 Task: Add Traditional Medicinals Organic Dandelion Leaf & Root Tea to the cart.
Action: Mouse pressed left at (17, 114)
Screenshot: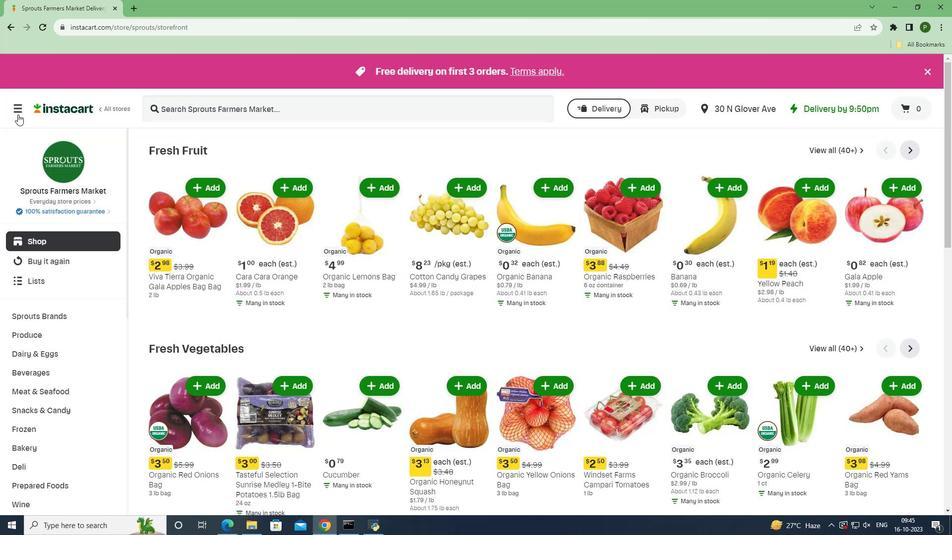 
Action: Mouse moved to (32, 263)
Screenshot: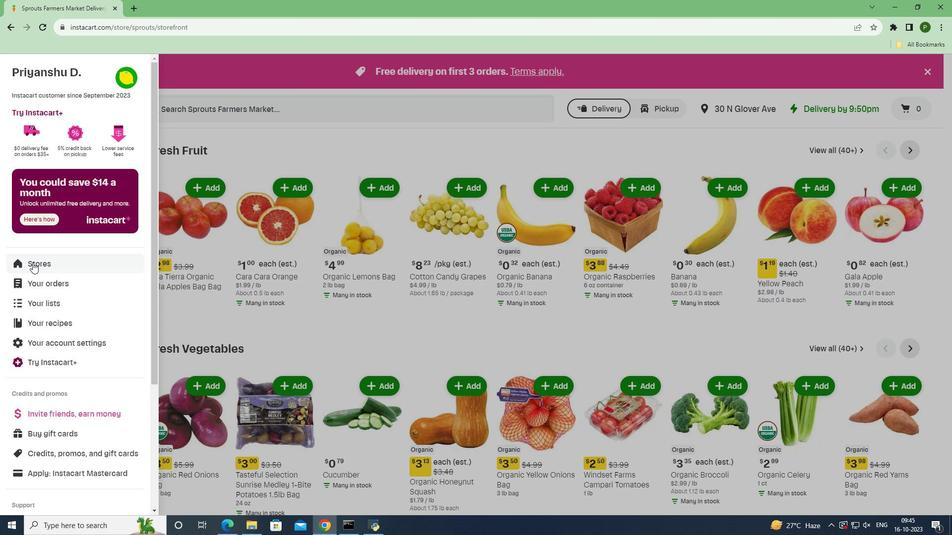 
Action: Mouse pressed left at (32, 263)
Screenshot: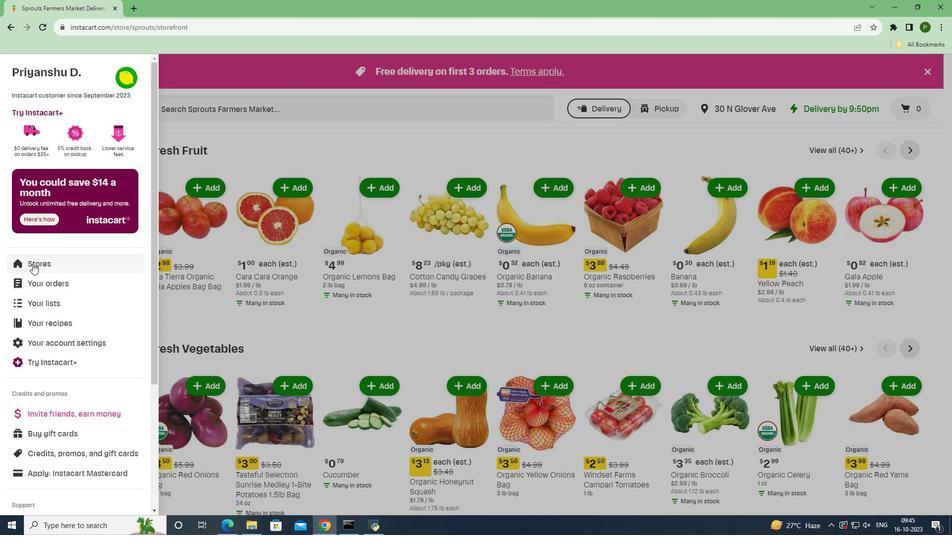 
Action: Mouse moved to (216, 120)
Screenshot: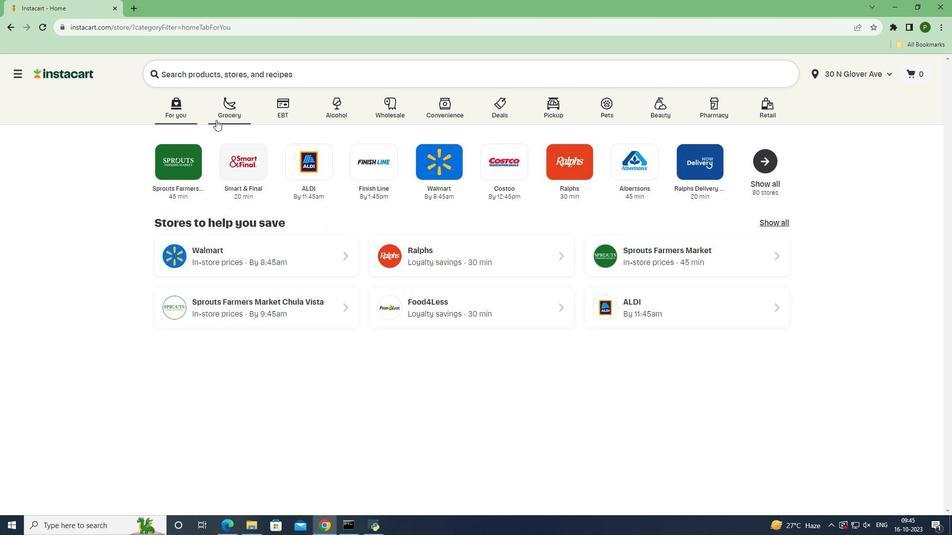 
Action: Mouse pressed left at (216, 120)
Screenshot: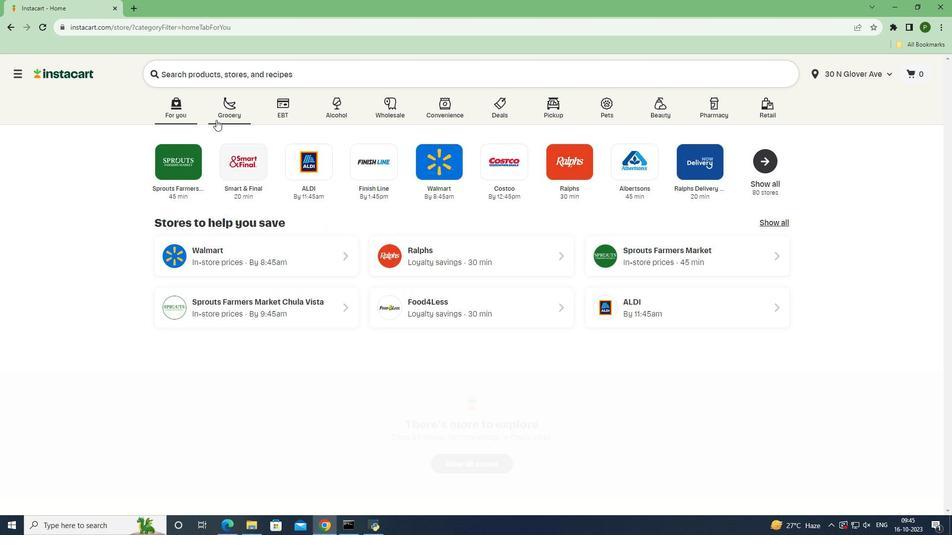 
Action: Mouse moved to (602, 235)
Screenshot: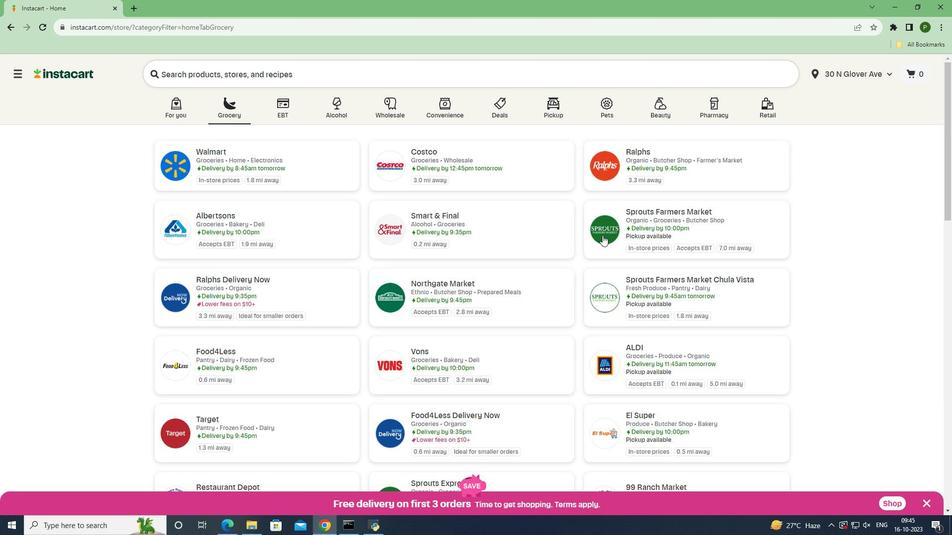 
Action: Mouse pressed left at (602, 235)
Screenshot: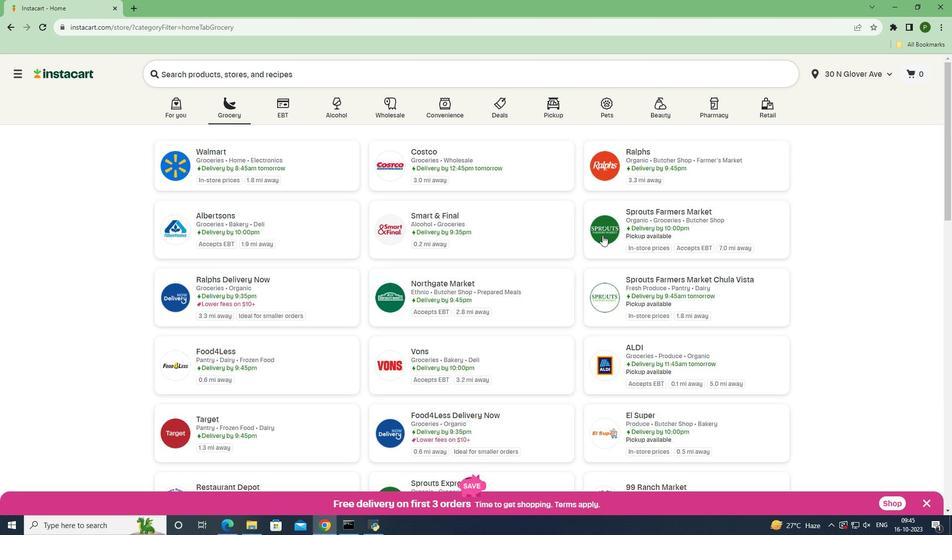 
Action: Mouse moved to (68, 373)
Screenshot: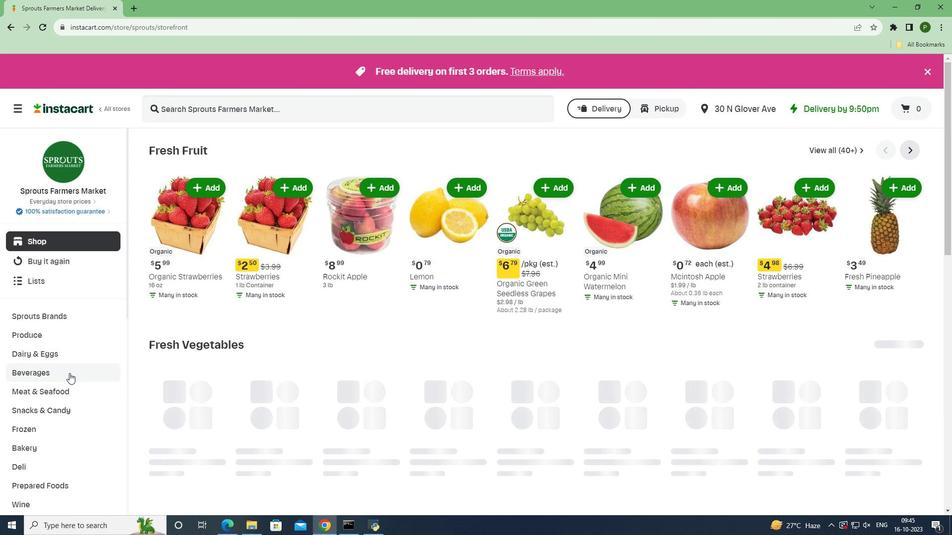 
Action: Mouse pressed left at (68, 373)
Screenshot: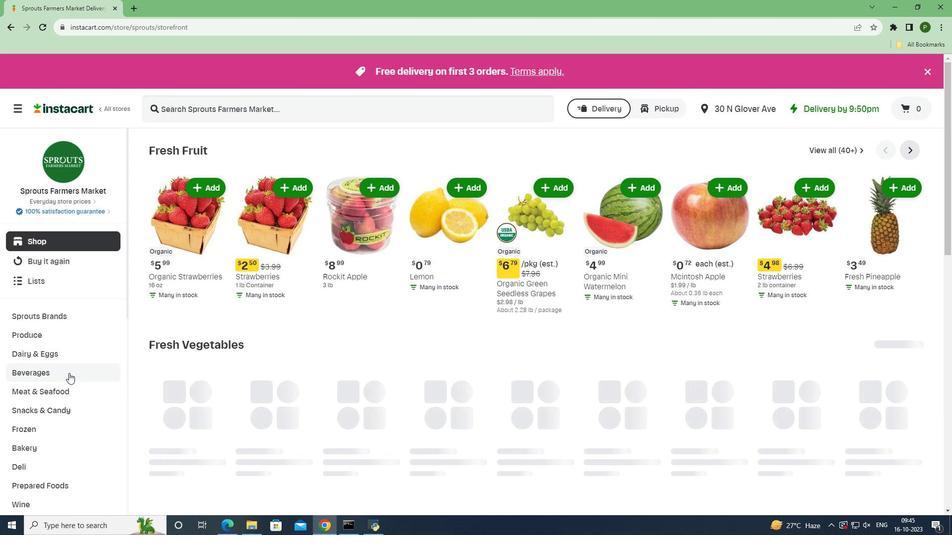 
Action: Mouse moved to (866, 169)
Screenshot: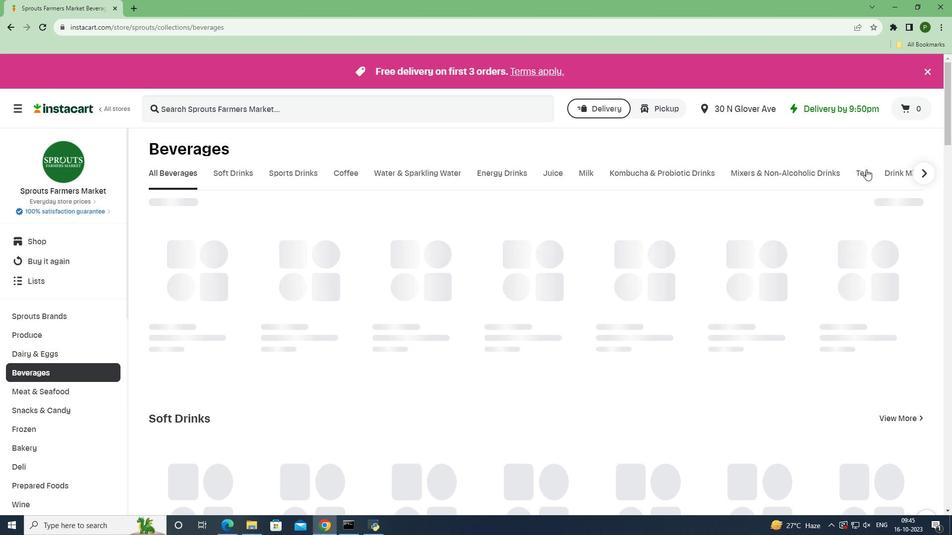 
Action: Mouse pressed left at (866, 169)
Screenshot: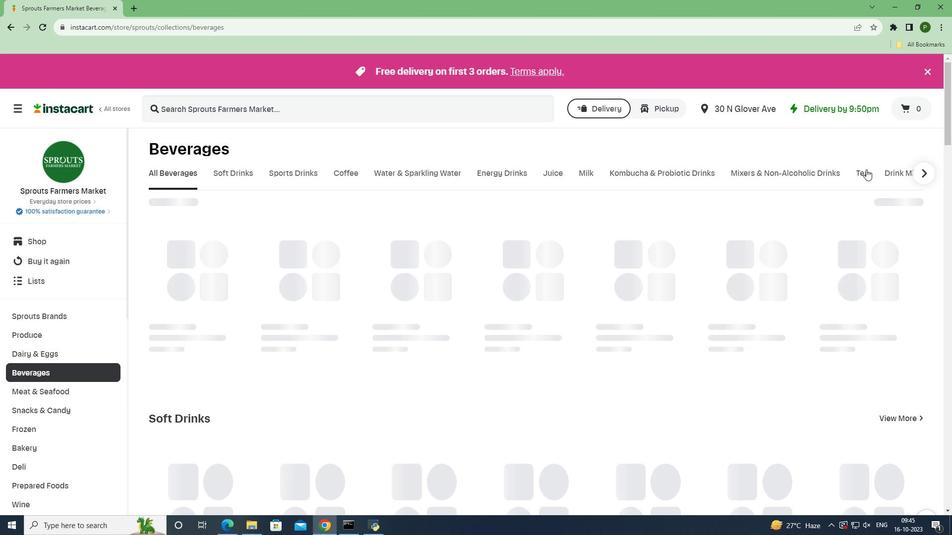 
Action: Mouse moved to (347, 114)
Screenshot: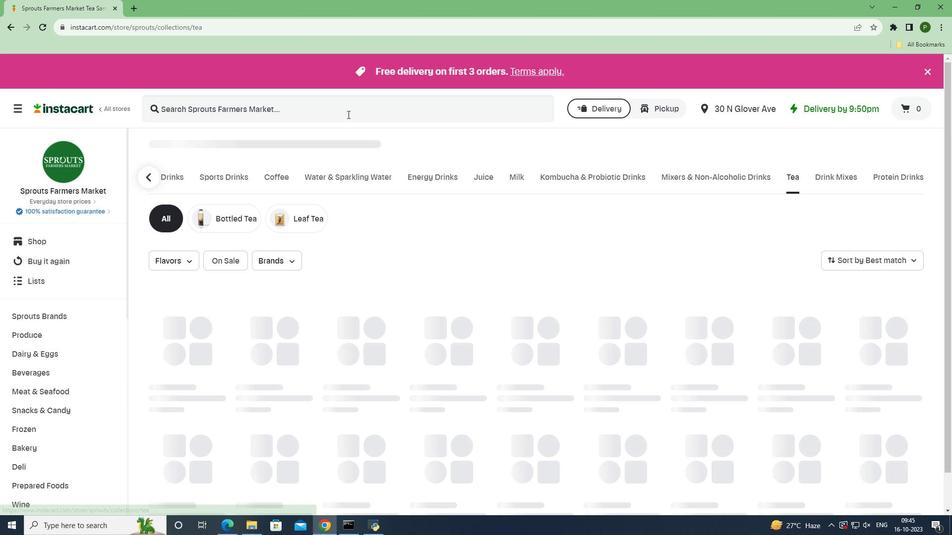 
Action: Mouse pressed left at (347, 114)
Screenshot: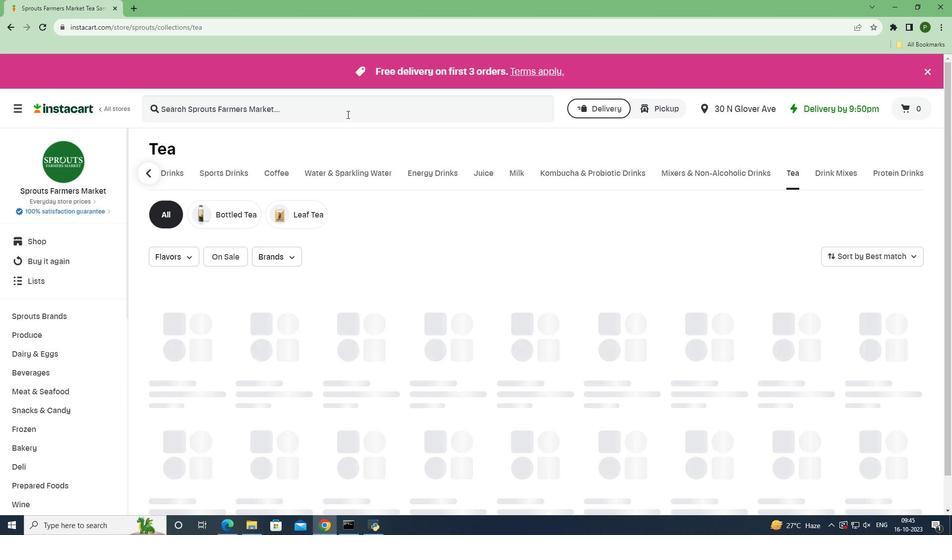 
Action: Key pressed <Key.caps_lock>T<Key.caps_lock>raditional<Key.space><Key.caps_lock>M<Key.caps_lock>edicinals<Key.space><Key.caps_lock>O<Key.caps_lock>rganic<Key.space><Key.caps_lock>D<Key.caps_lock>andelion<Key.space><Key.caps_lock>
Screenshot: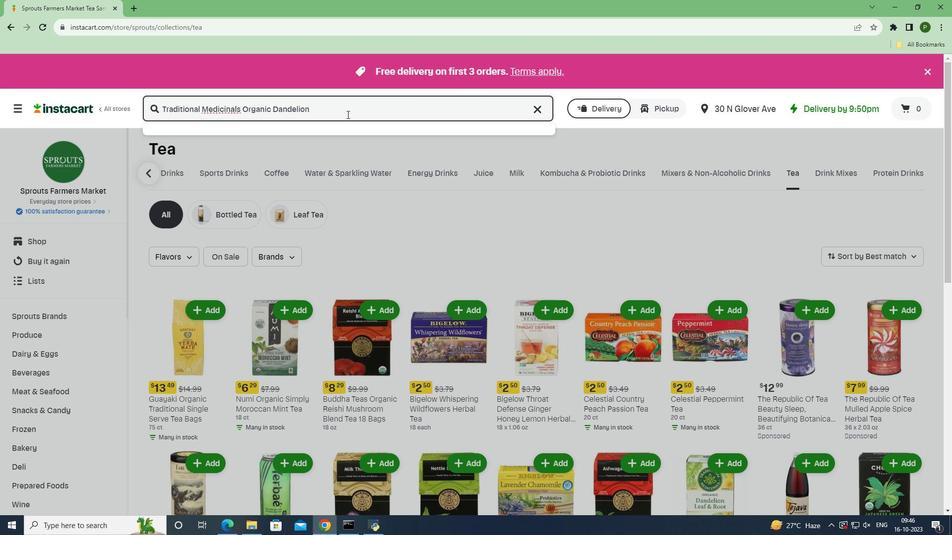 
Action: Mouse moved to (346, 114)
Screenshot: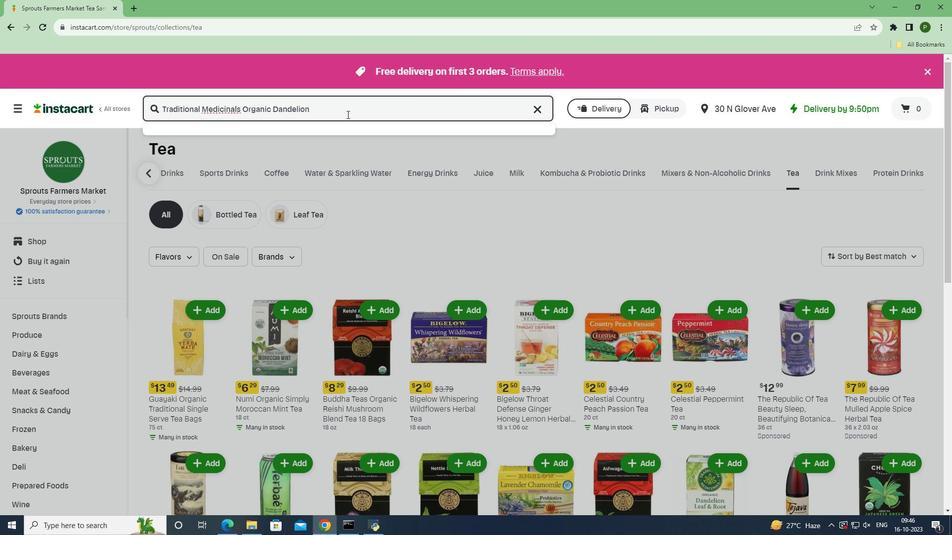 
Action: Key pressed L<Key.caps_lock>eaf<Key.space><Key.shift>&<Key.space><Key.caps_lock>R<Key.caps_lock>oot<Key.space><Key.caps_lock>T<Key.caps_lock>ea<Key.space><Key.enter>
Screenshot: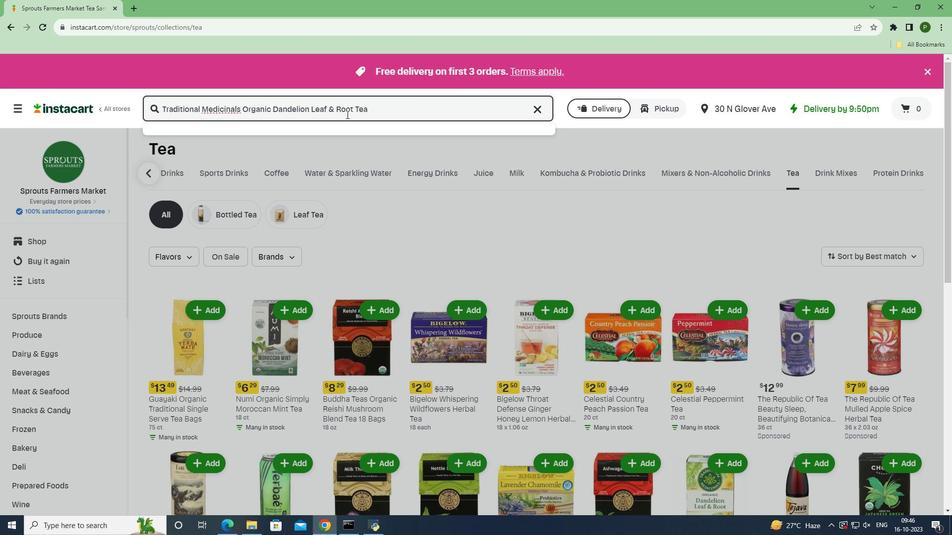 
Action: Mouse moved to (739, 201)
Screenshot: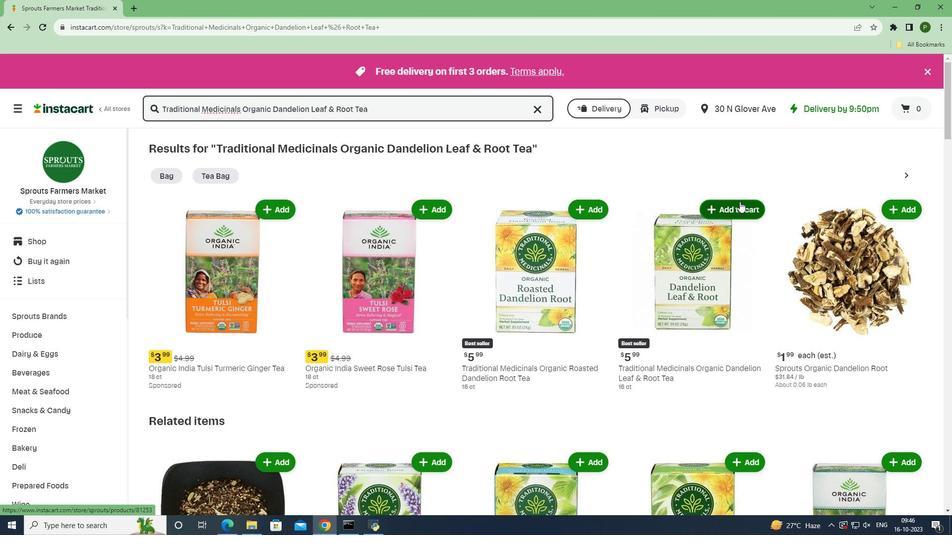
Action: Mouse pressed left at (739, 201)
Screenshot: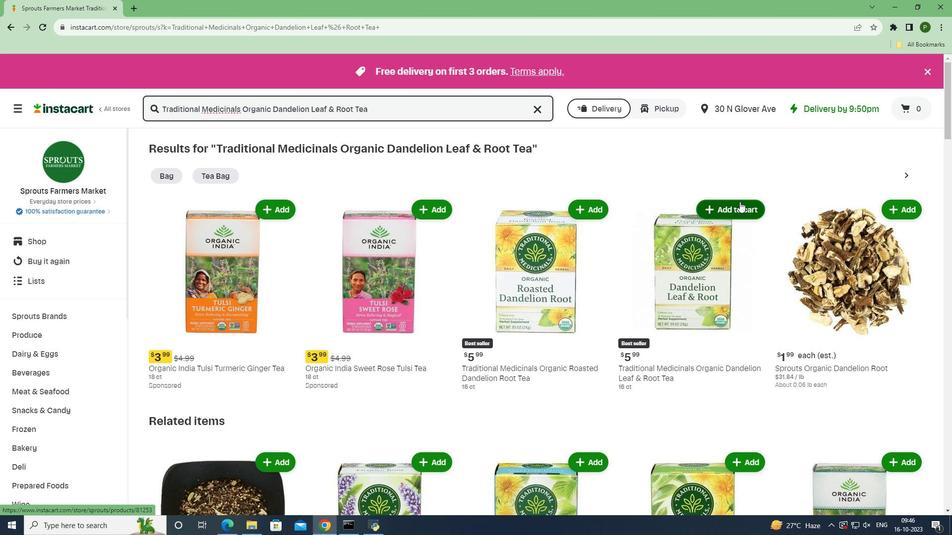 
Action: Mouse moved to (761, 258)
Screenshot: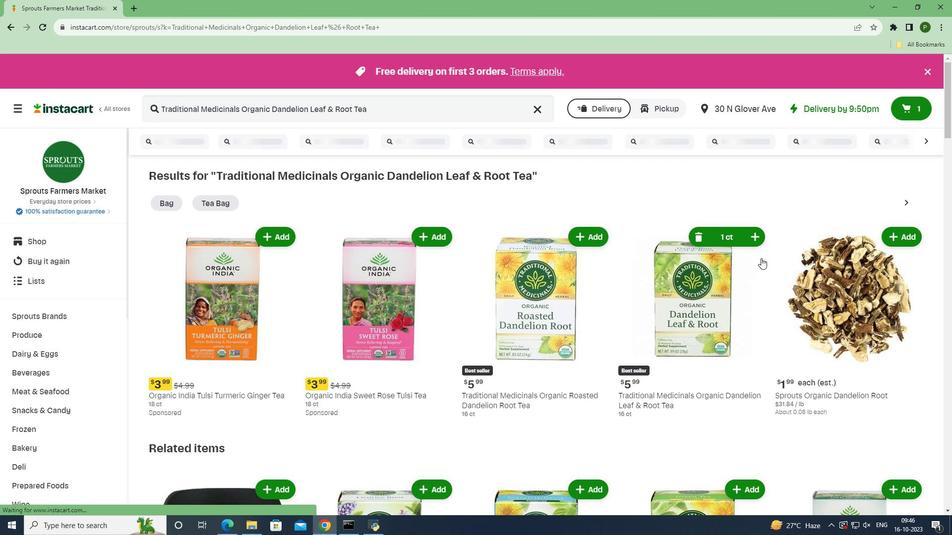 
